 Task: Add Lily's Sweets Dark Chocolate Peanut Butter Cups to the cart.
Action: Mouse moved to (19, 79)
Screenshot: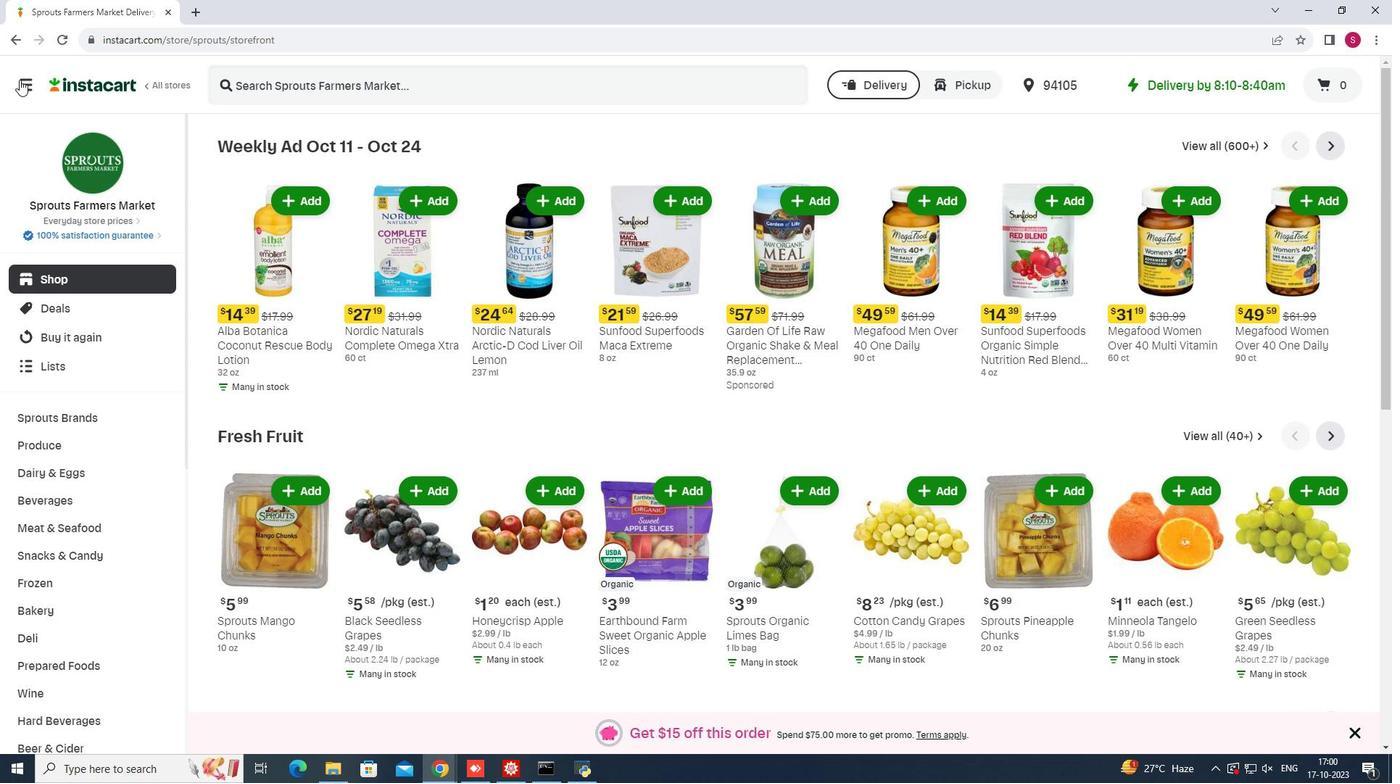 
Action: Mouse pressed left at (19, 79)
Screenshot: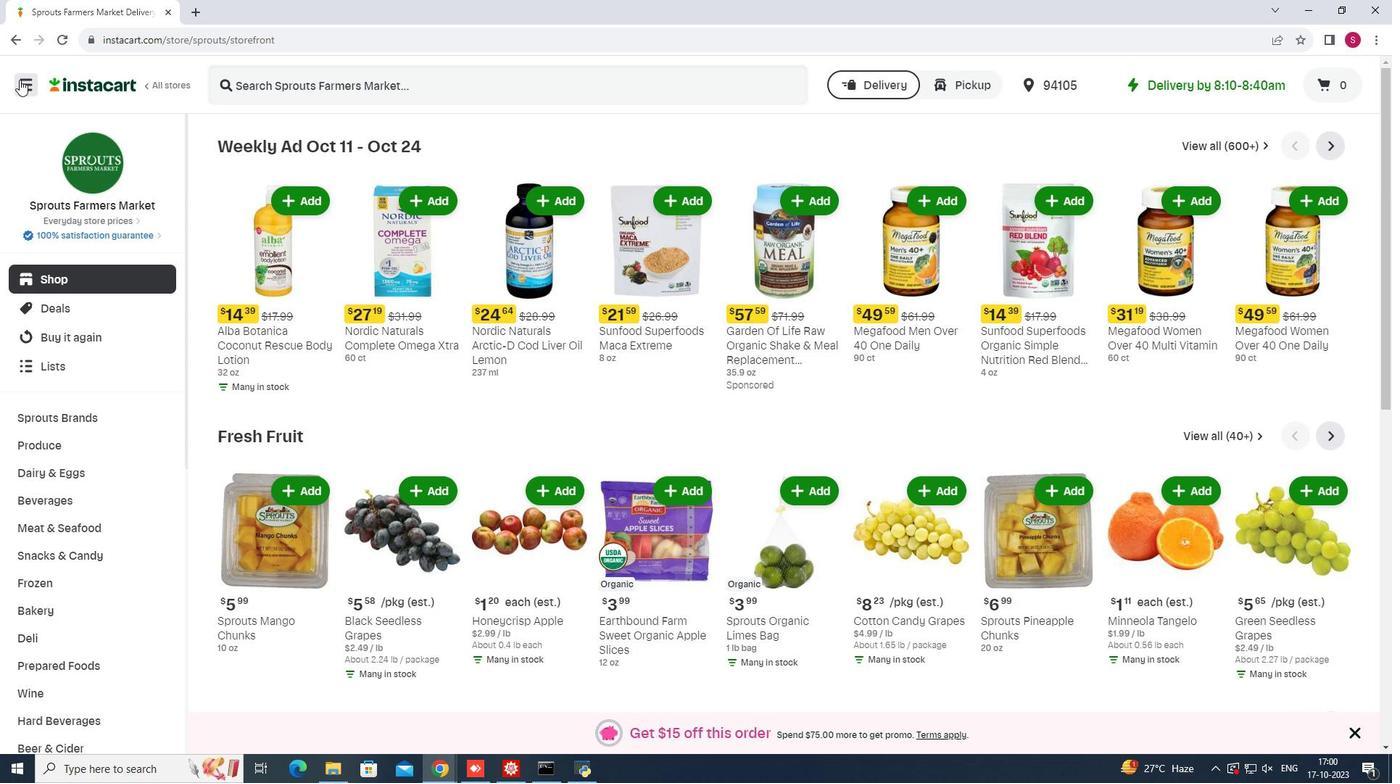 
Action: Mouse moved to (68, 386)
Screenshot: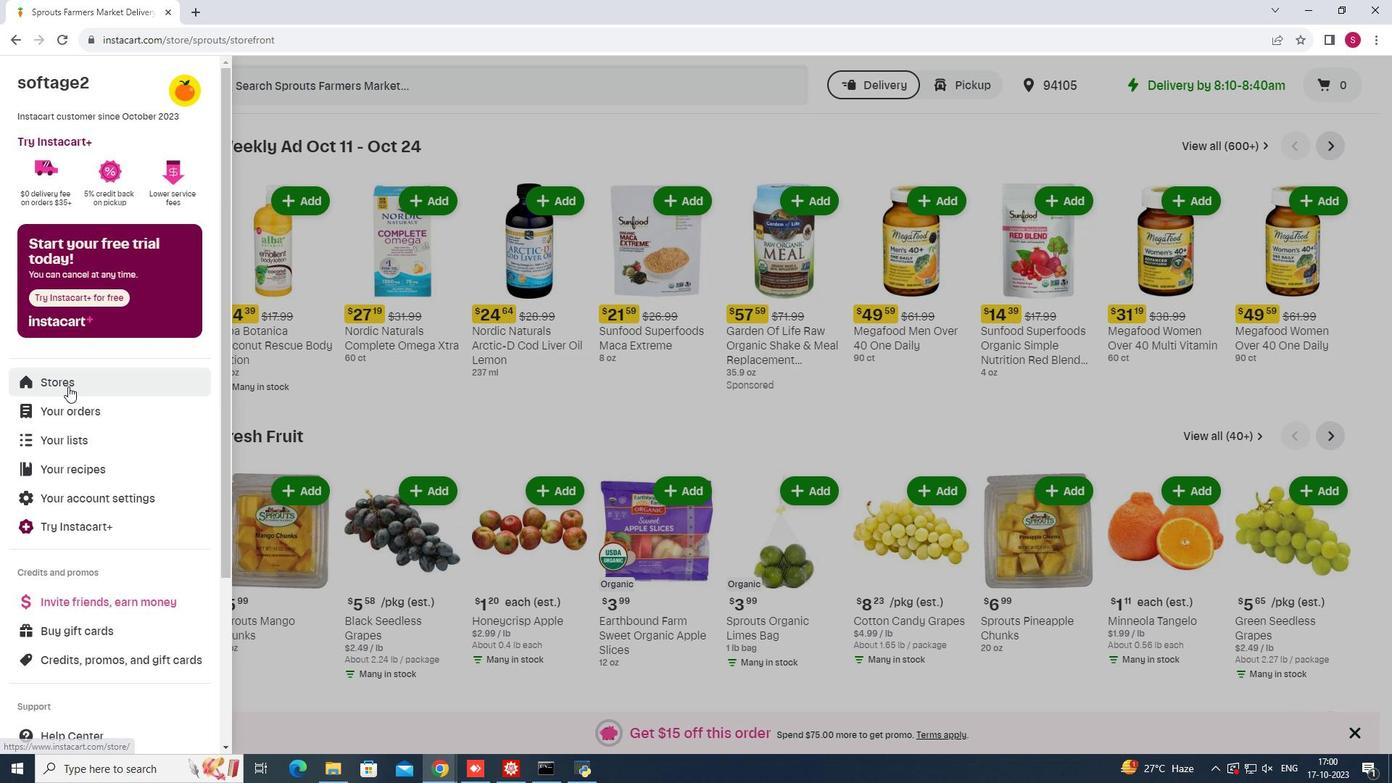 
Action: Mouse pressed left at (68, 386)
Screenshot: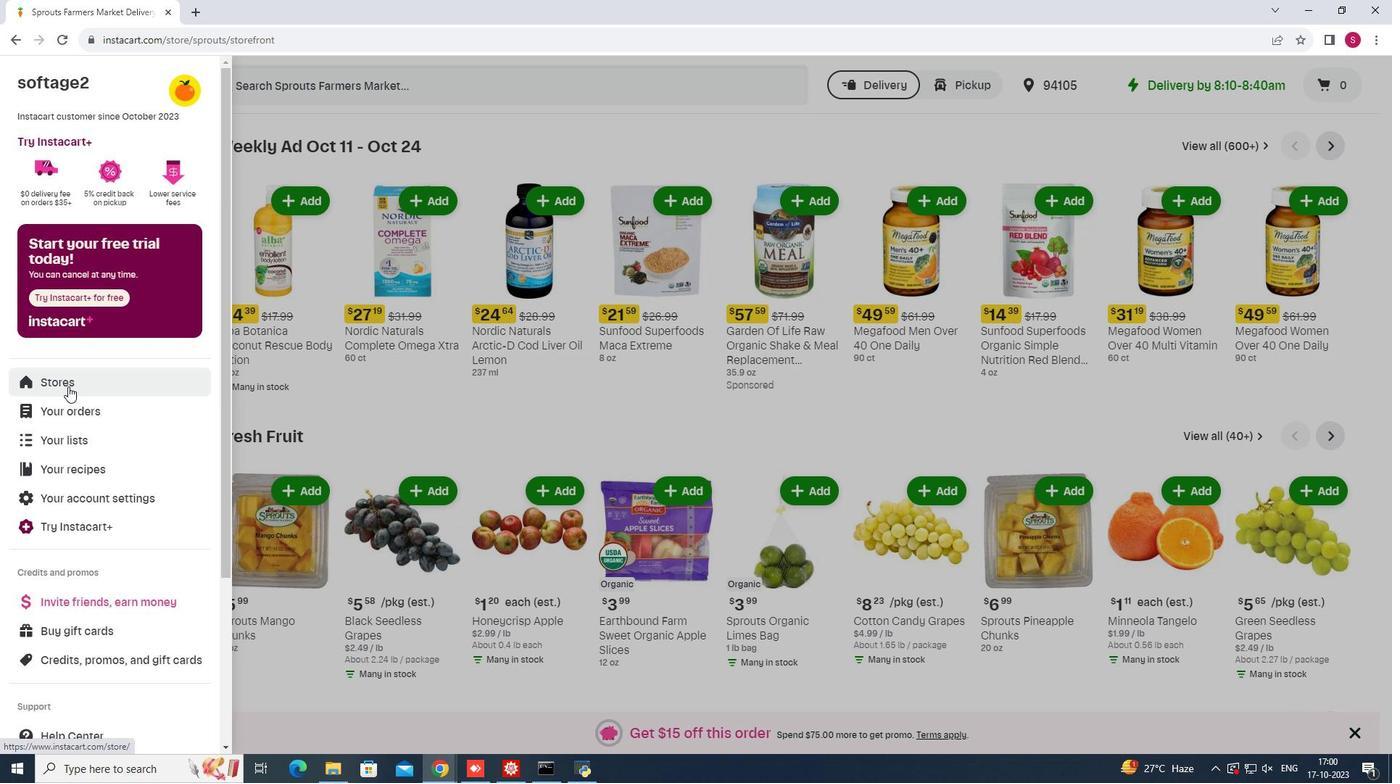 
Action: Mouse moved to (335, 127)
Screenshot: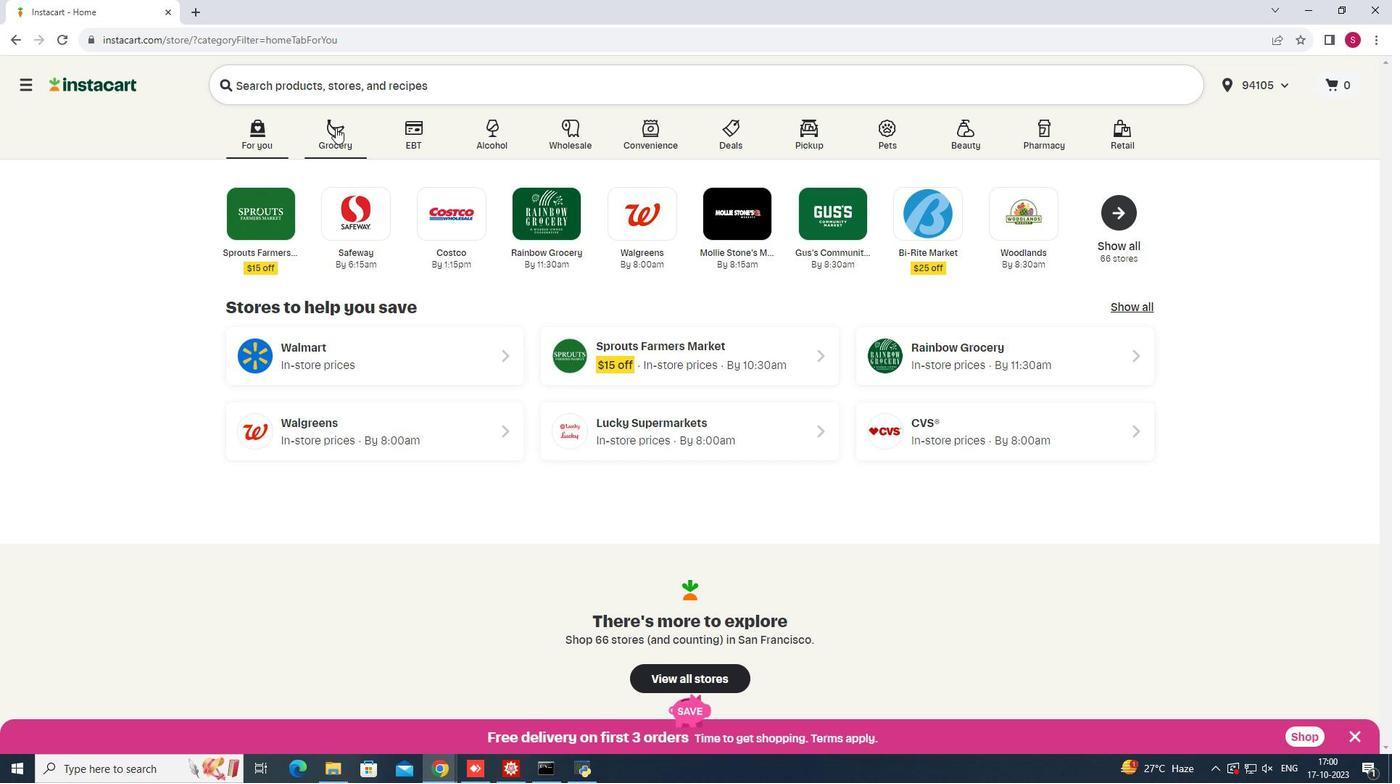
Action: Mouse pressed left at (335, 127)
Screenshot: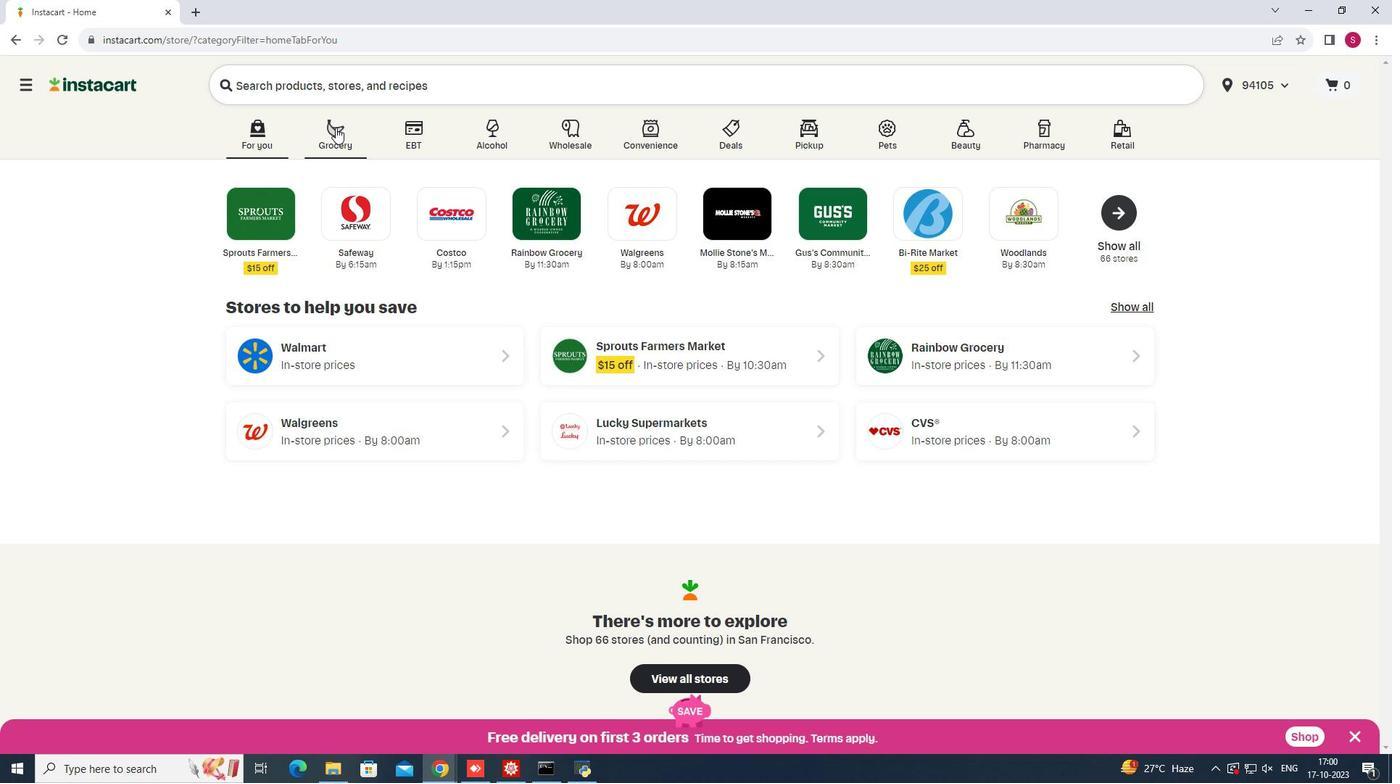 
Action: Mouse moved to (984, 194)
Screenshot: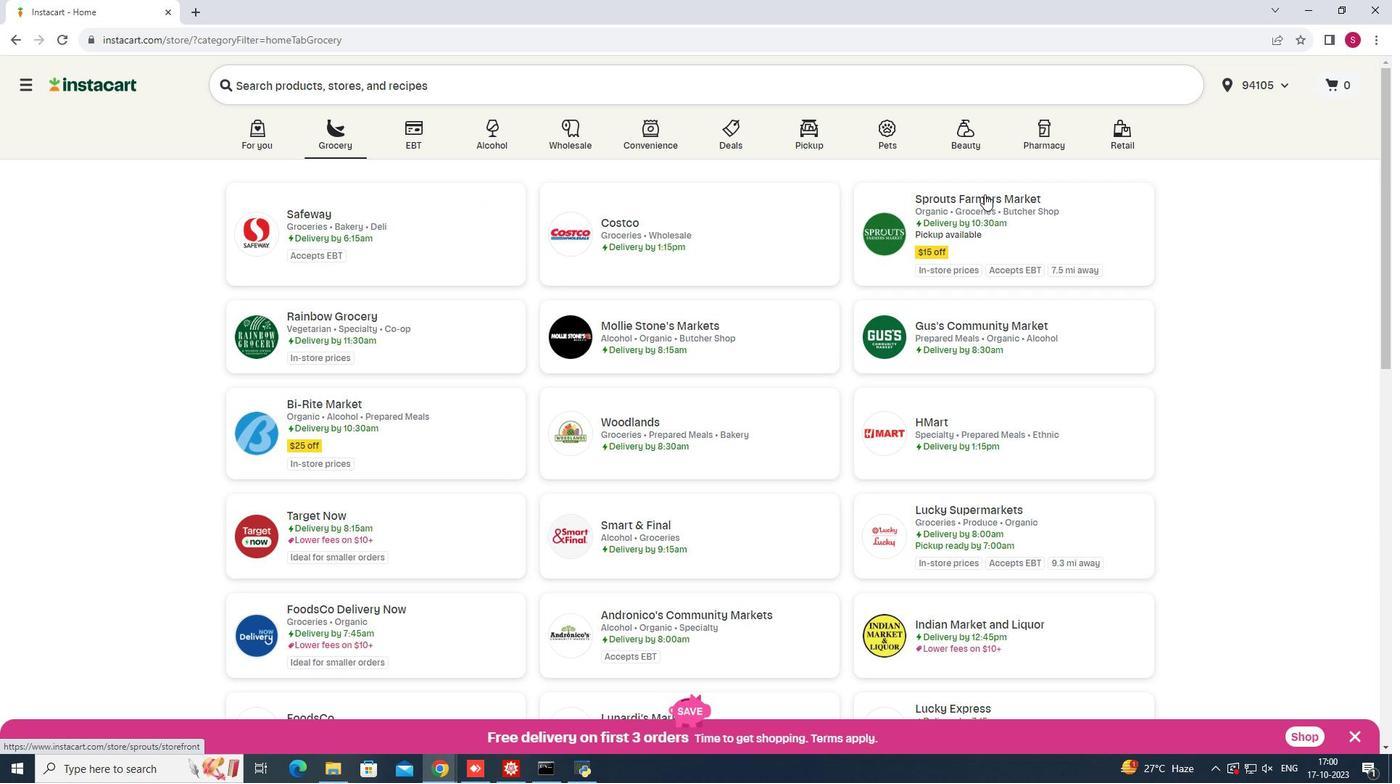 
Action: Mouse pressed left at (984, 194)
Screenshot: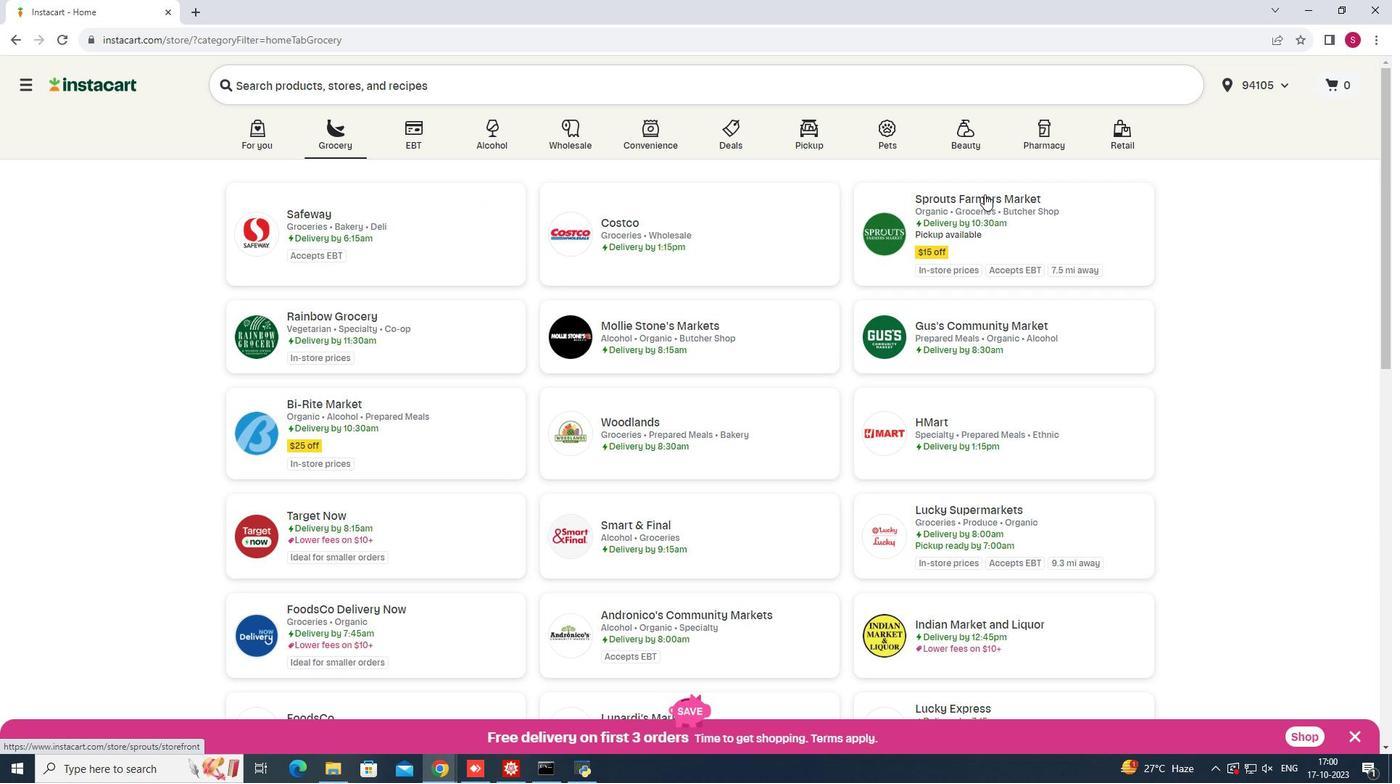 
Action: Mouse moved to (57, 556)
Screenshot: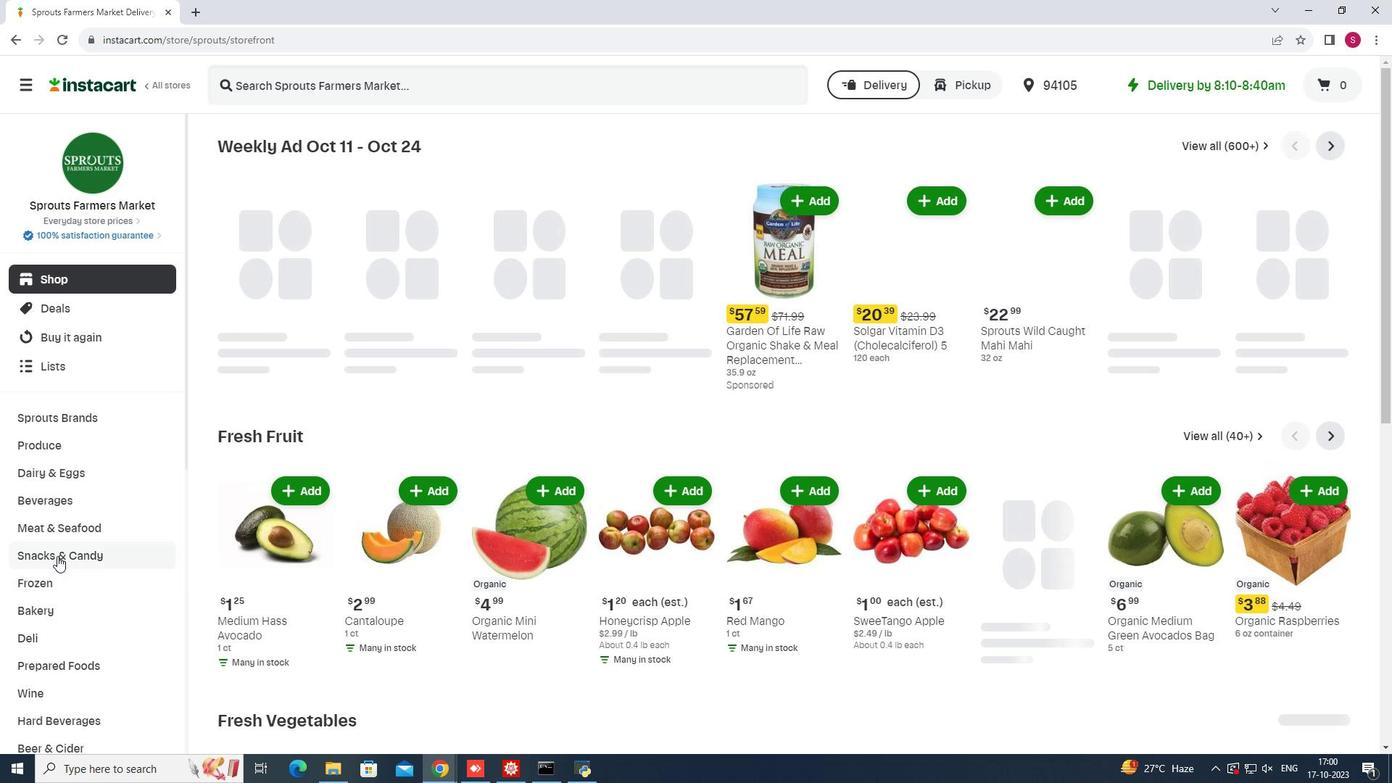 
Action: Mouse pressed left at (57, 556)
Screenshot: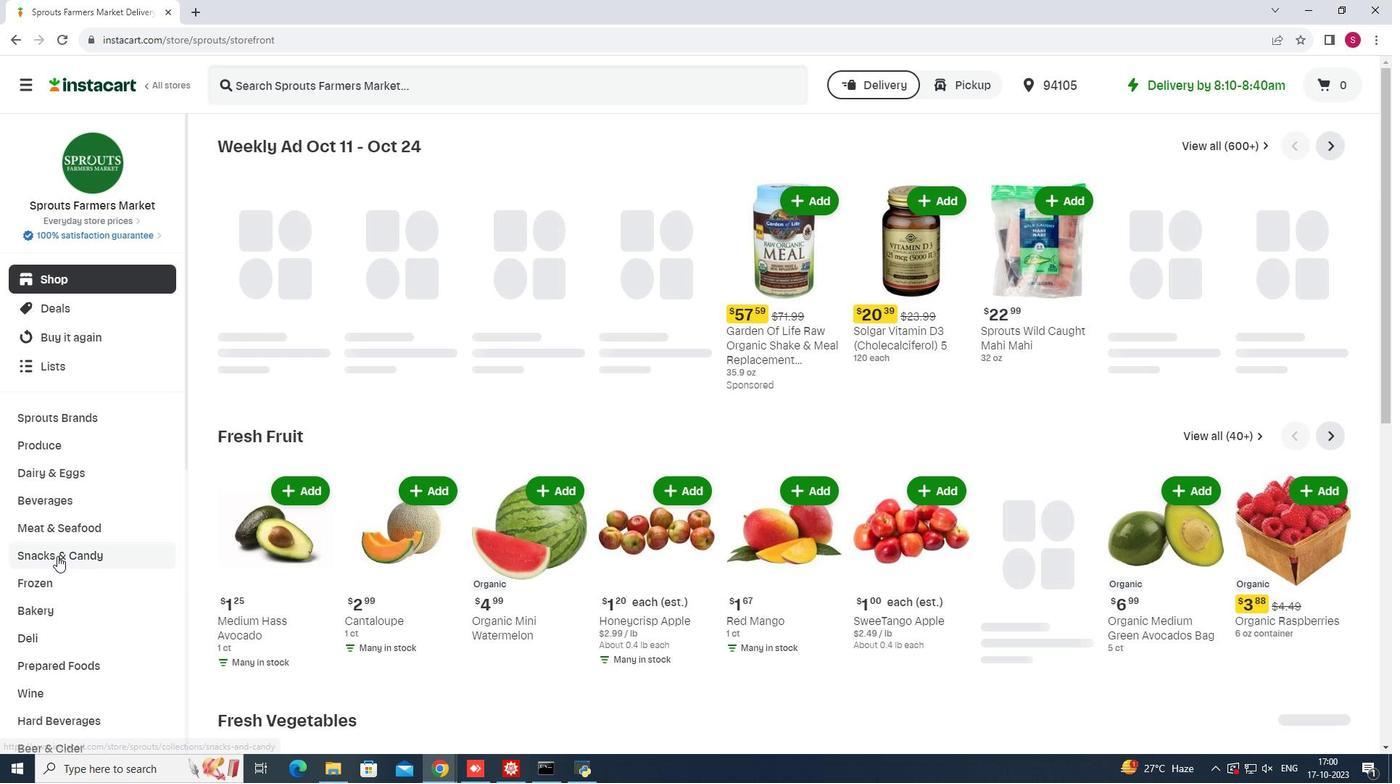 
Action: Mouse moved to (418, 178)
Screenshot: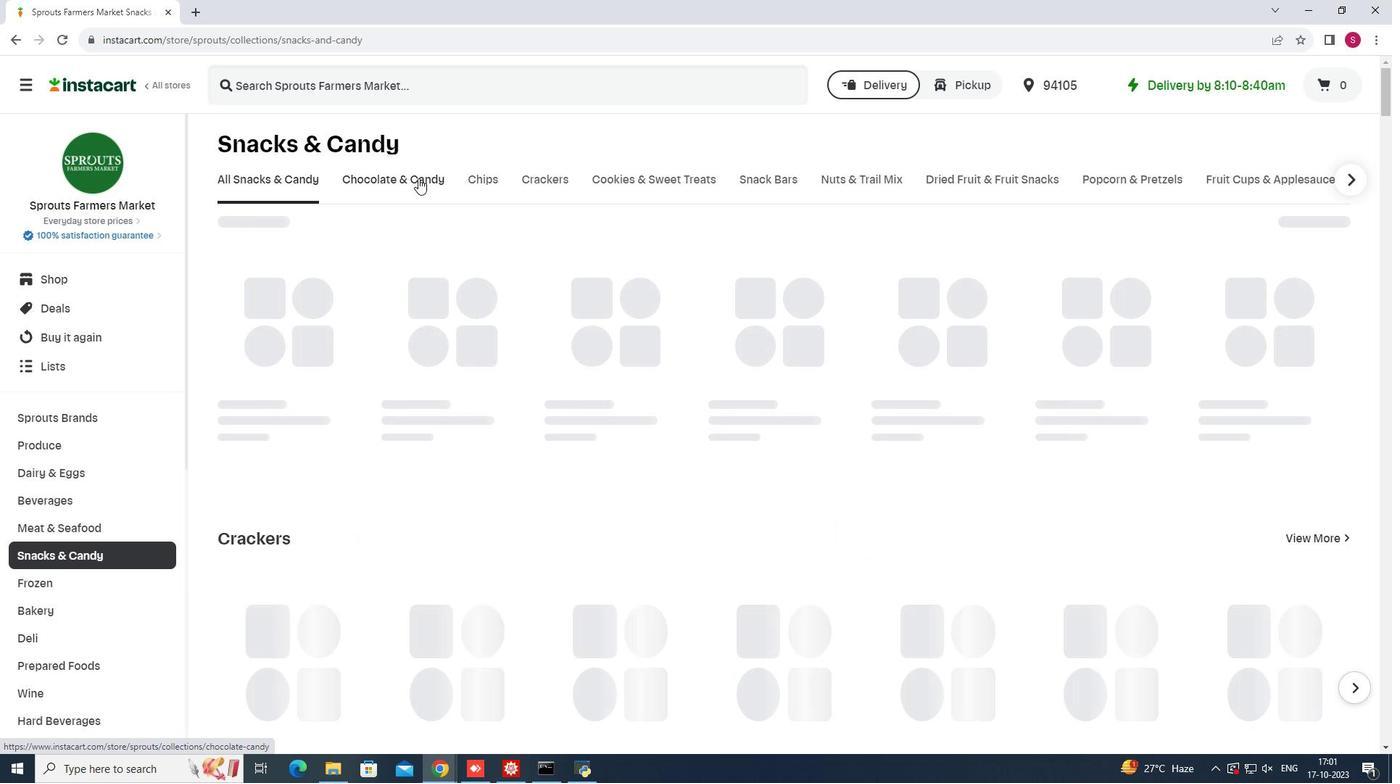 
Action: Mouse pressed left at (418, 178)
Screenshot: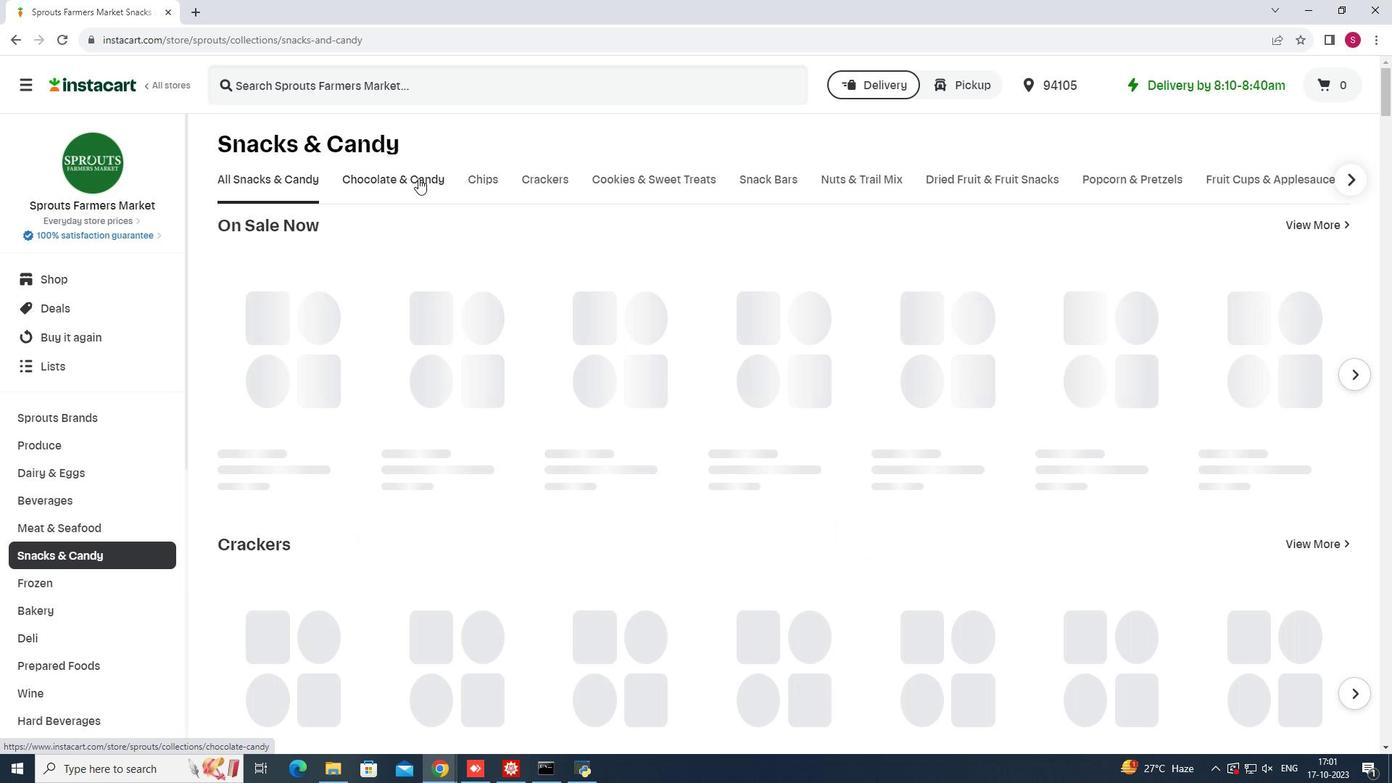 
Action: Mouse moved to (390, 239)
Screenshot: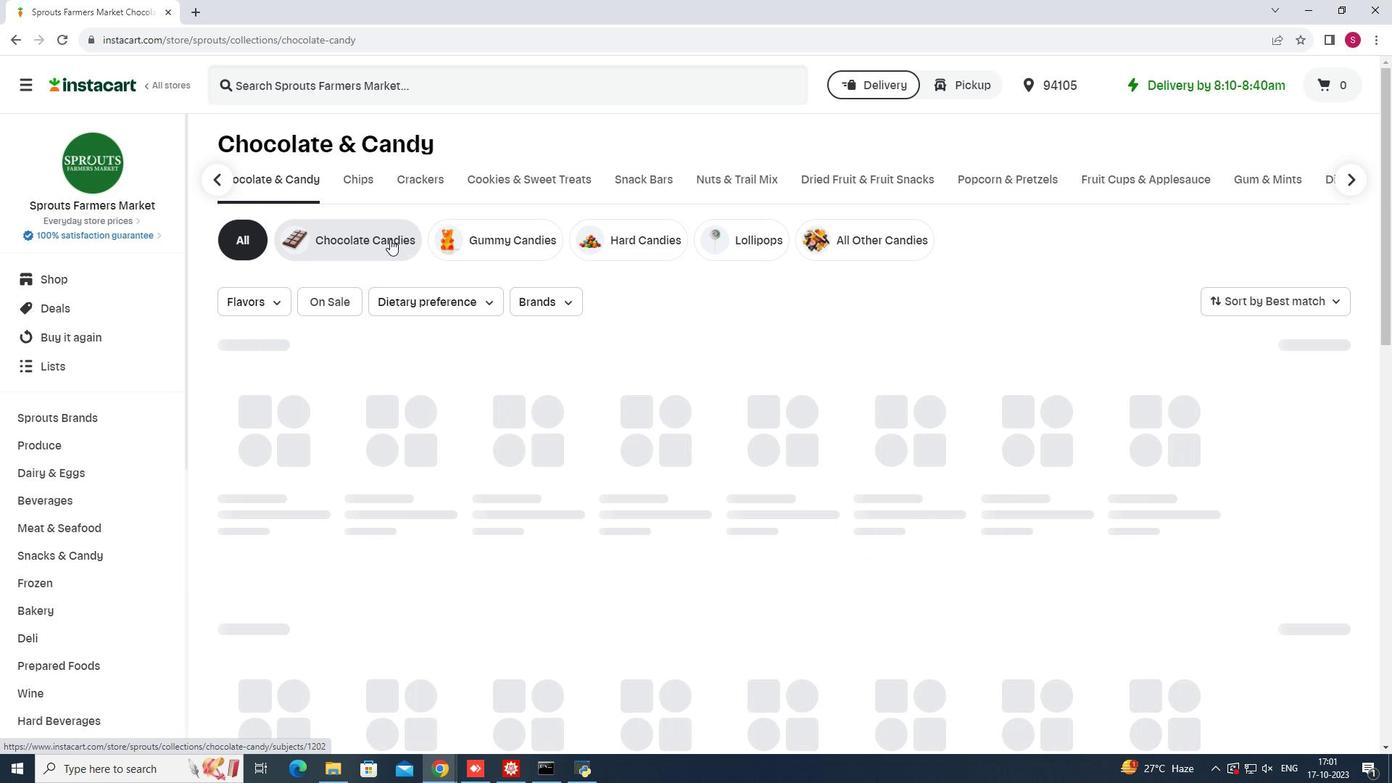 
Action: Mouse pressed left at (390, 239)
Screenshot: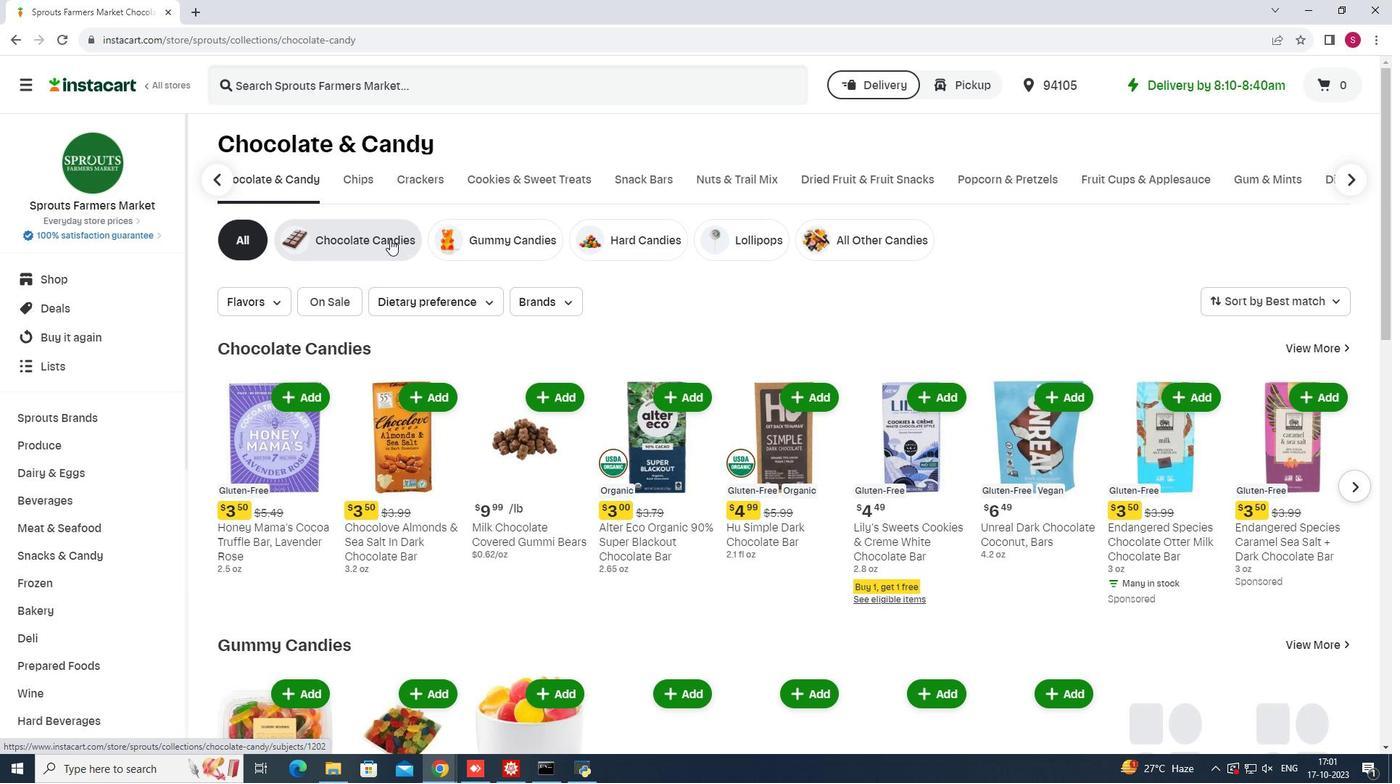 
Action: Mouse moved to (559, 75)
Screenshot: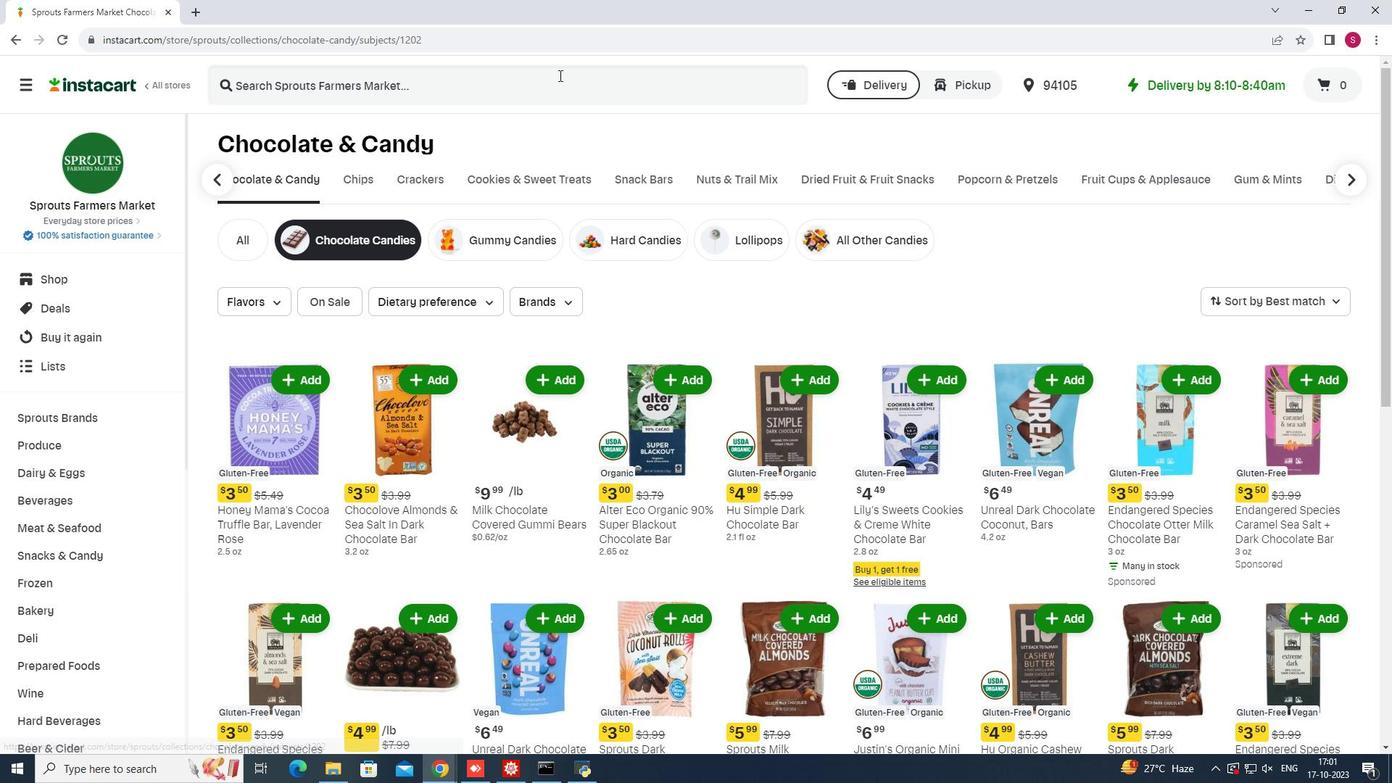 
Action: Mouse pressed left at (559, 75)
Screenshot: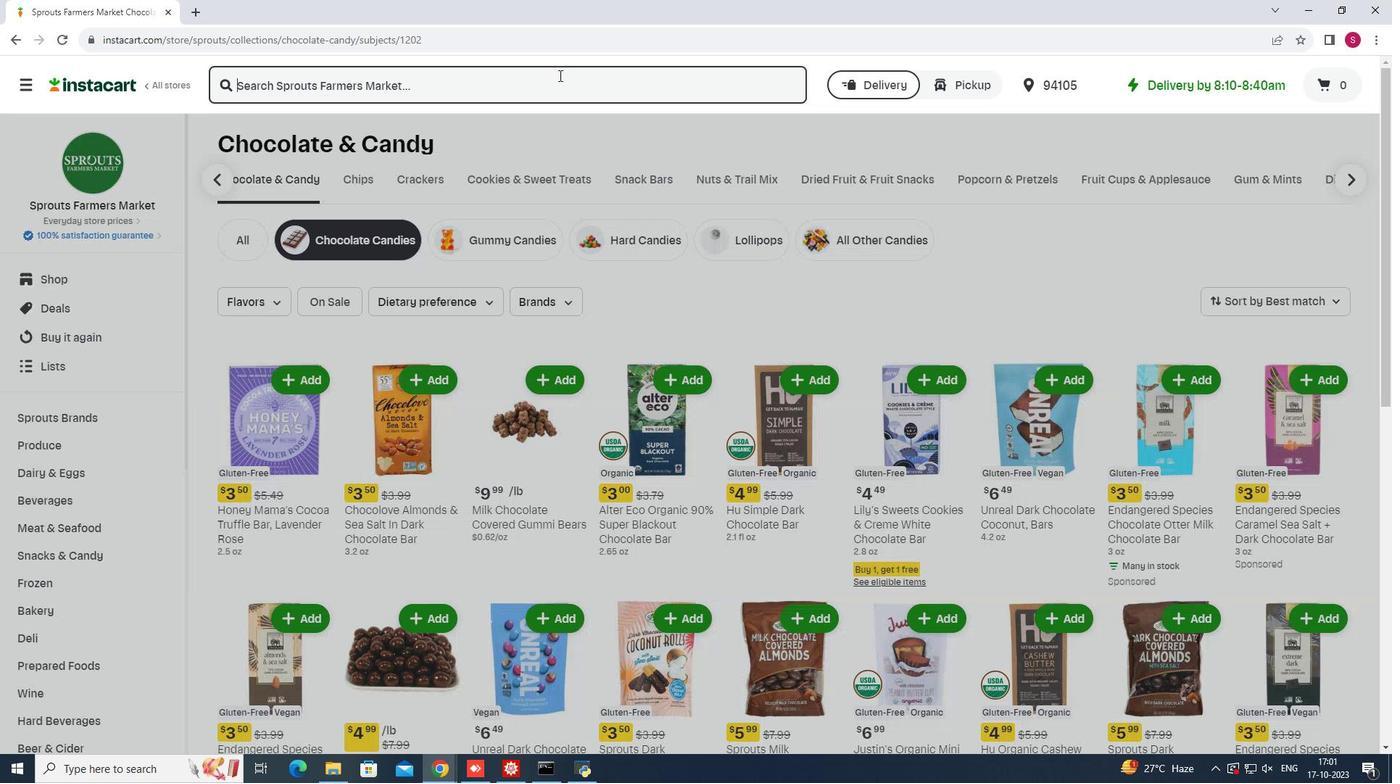 
Action: Mouse moved to (556, 73)
Screenshot: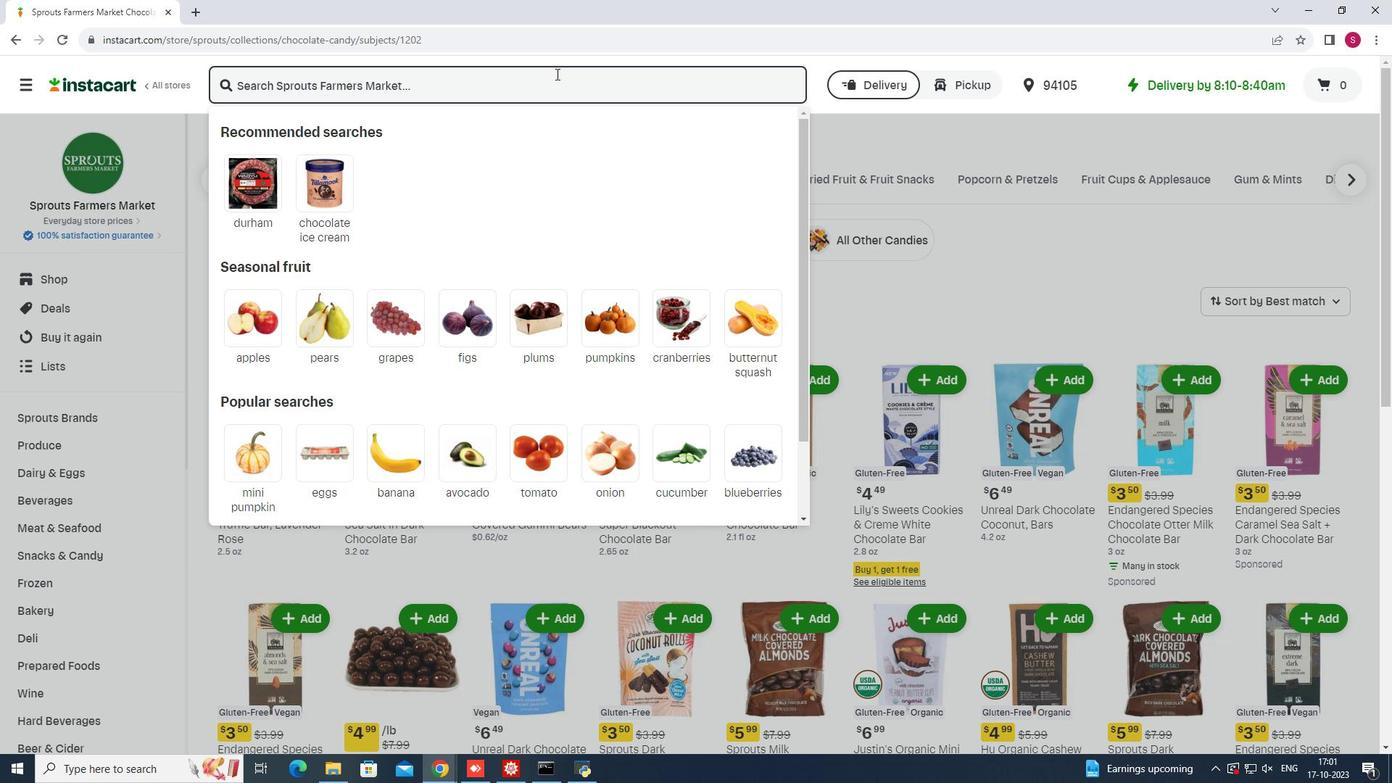 
Action: Key pressed <Key.shift>Lily's<Key.space><Key.shift>Sweets<Key.space><Key.shift>Dark<Key.space><Key.shift>Chocolate<Key.space><Key.shift>Peanut<Key.space><Key.shift>Butter<Key.space><Key.shift>Cuip<Key.backspace><Key.backspace>ps<Key.enter>
Screenshot: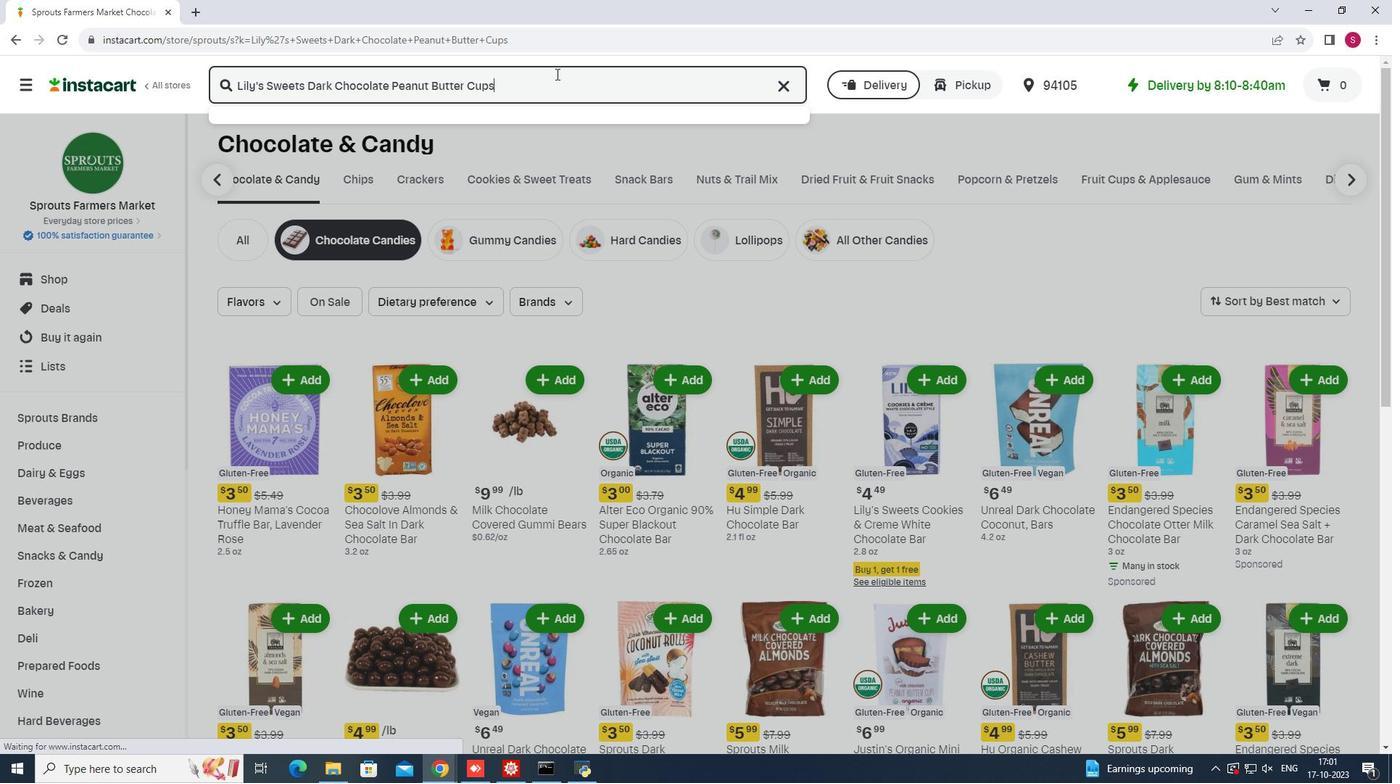 
Action: Mouse moved to (384, 232)
Screenshot: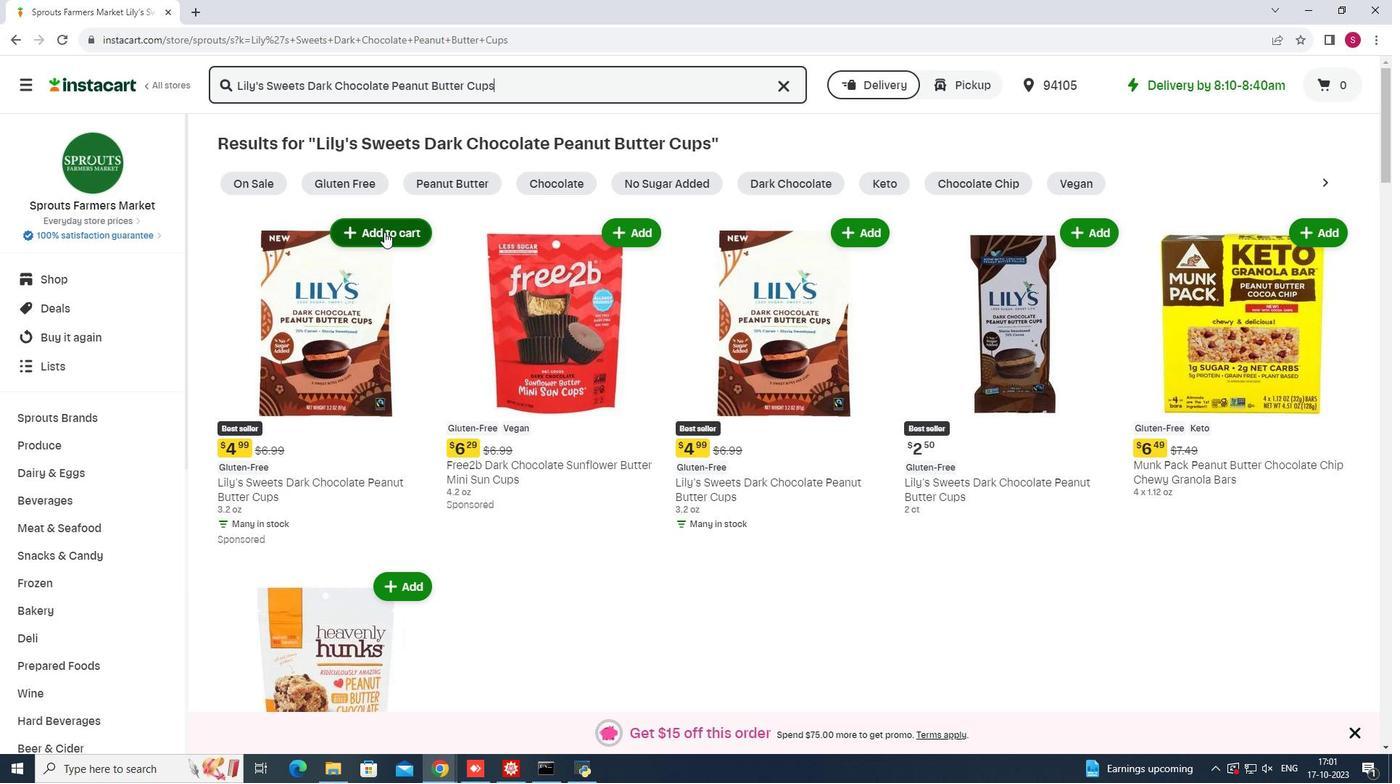 
Action: Mouse pressed left at (384, 232)
Screenshot: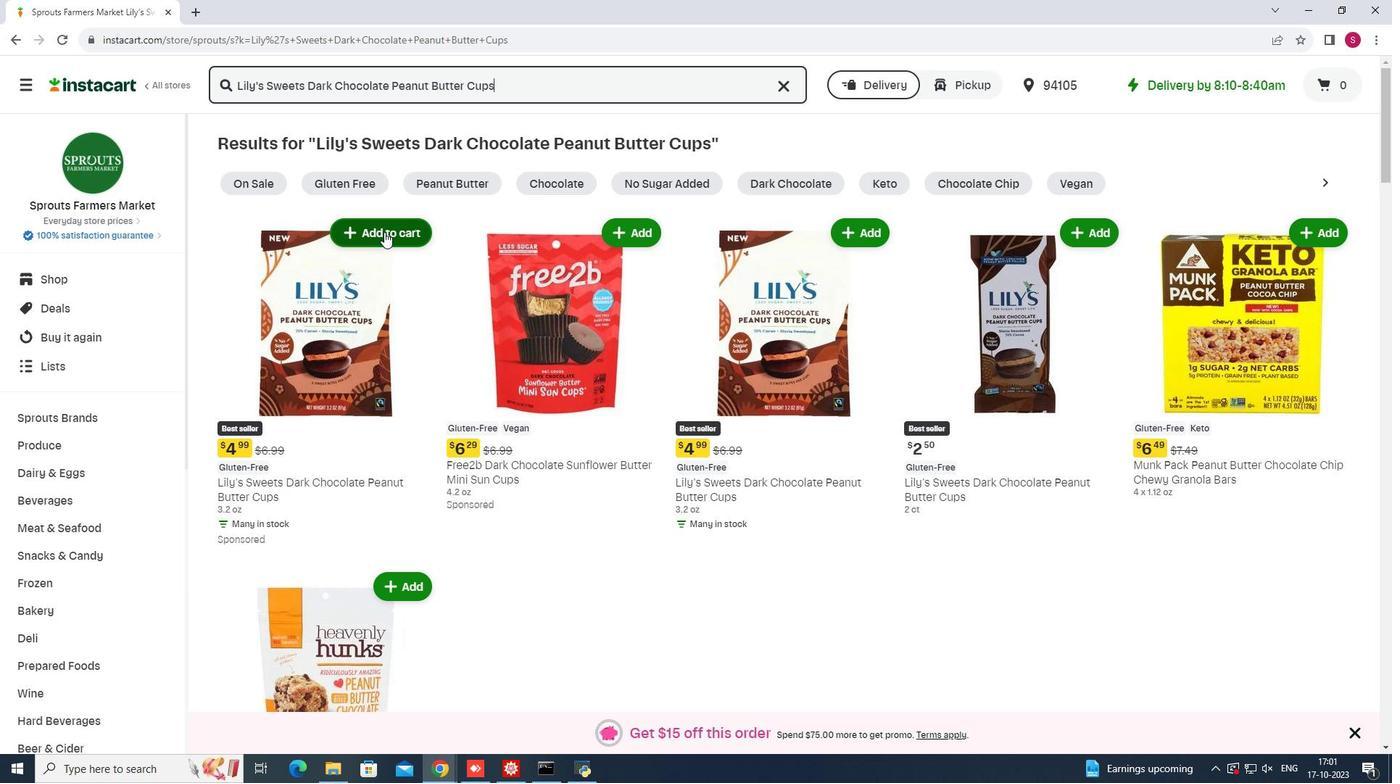 
Action: Mouse moved to (359, 379)
Screenshot: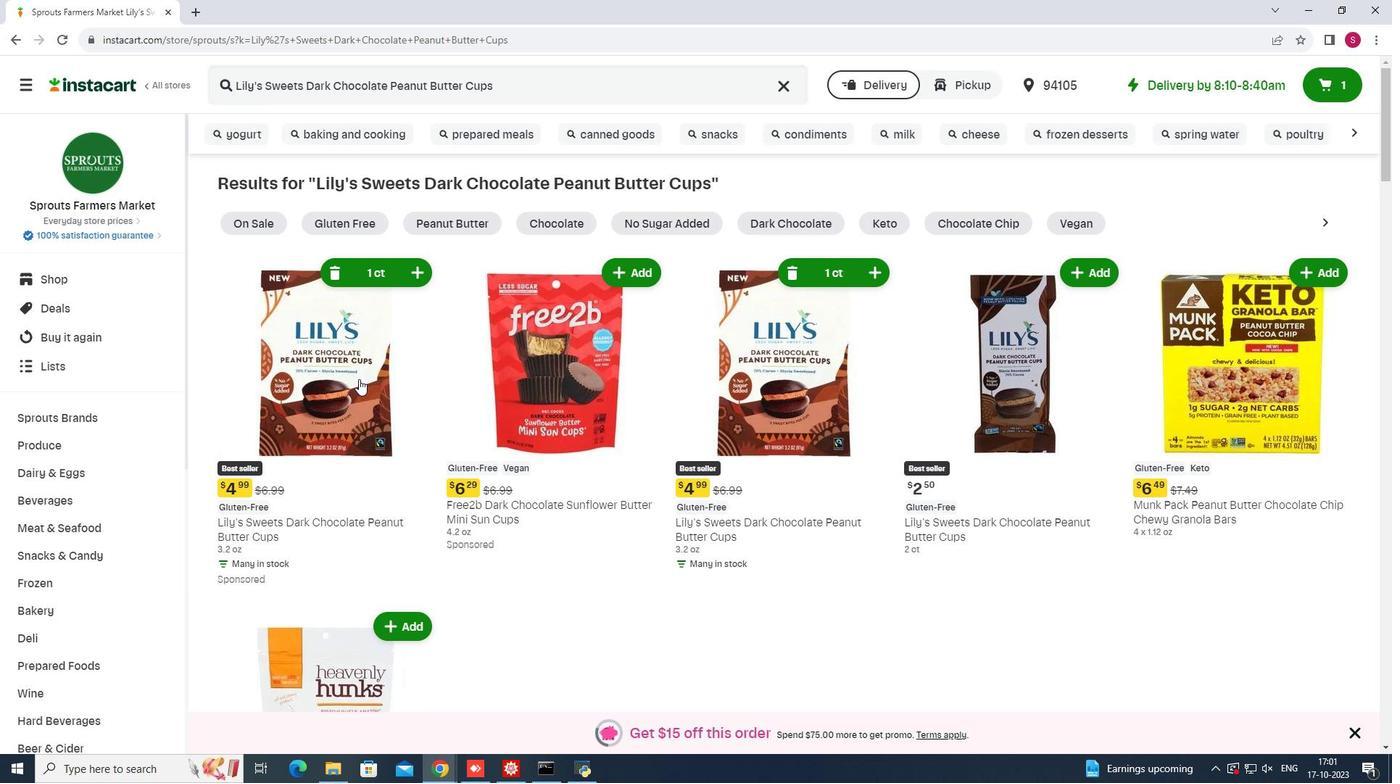 
